 Task: Check for nearby schools in the first listing.
Action: Mouse moved to (714, 62)
Screenshot: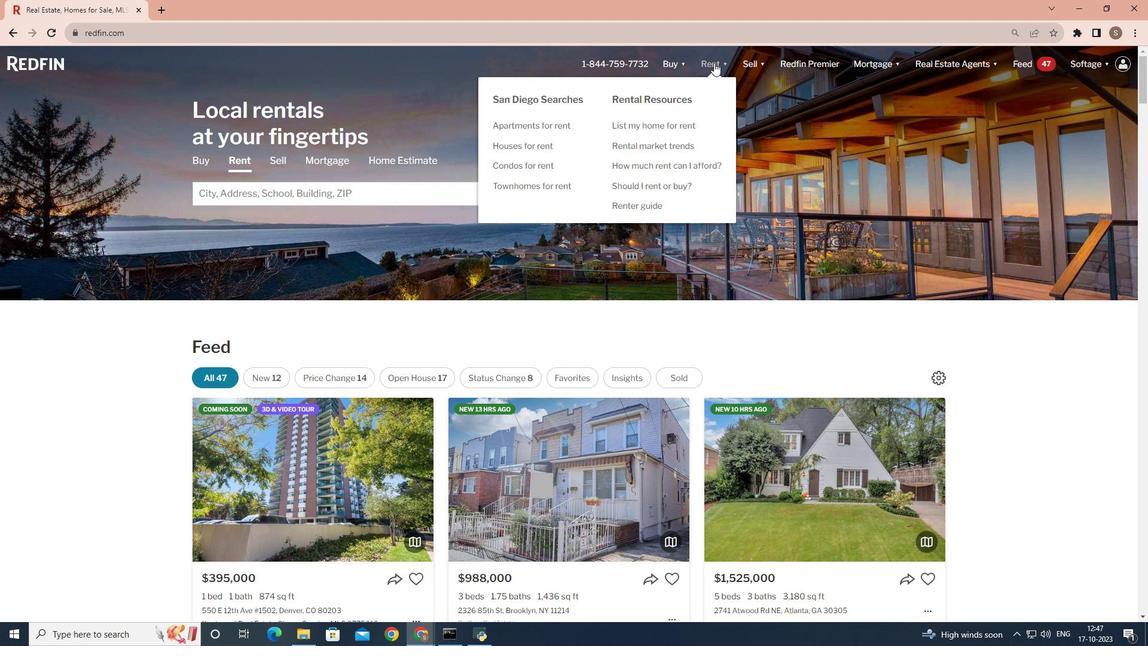 
Action: Mouse pressed left at (714, 62)
Screenshot: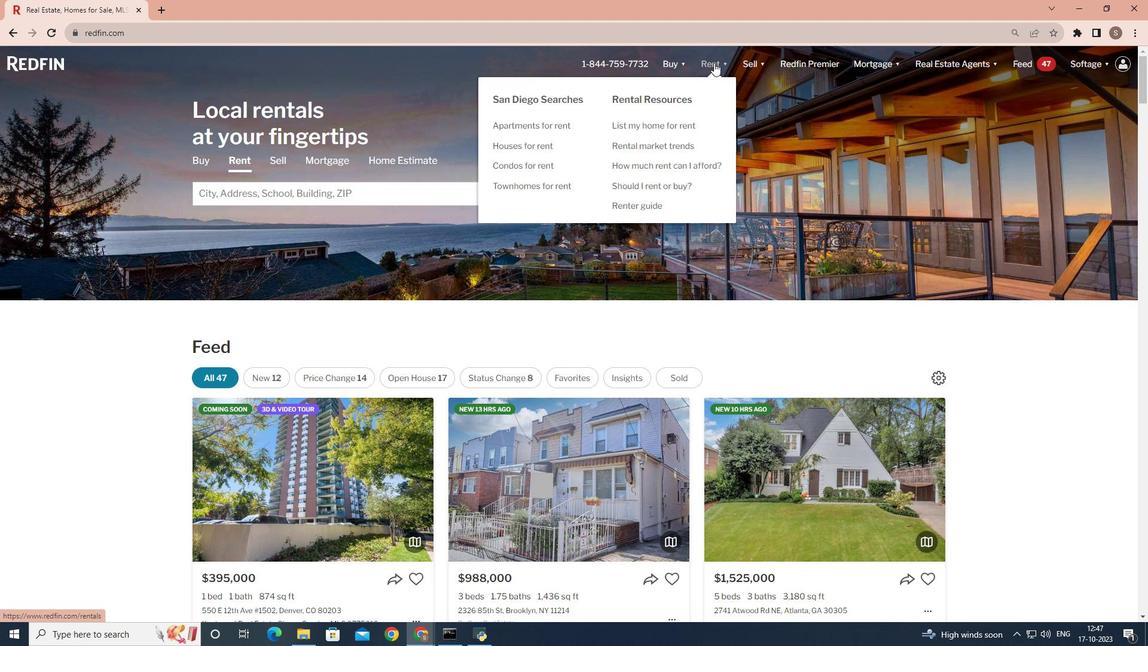 
Action: Mouse moved to (211, 329)
Screenshot: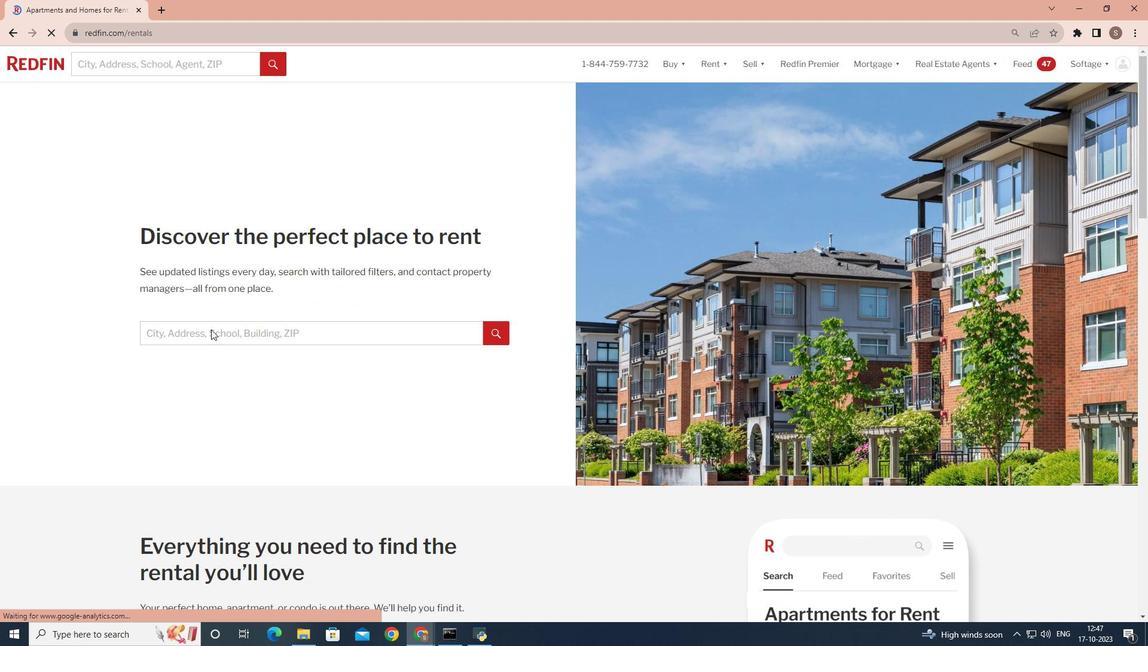 
Action: Mouse pressed left at (211, 329)
Screenshot: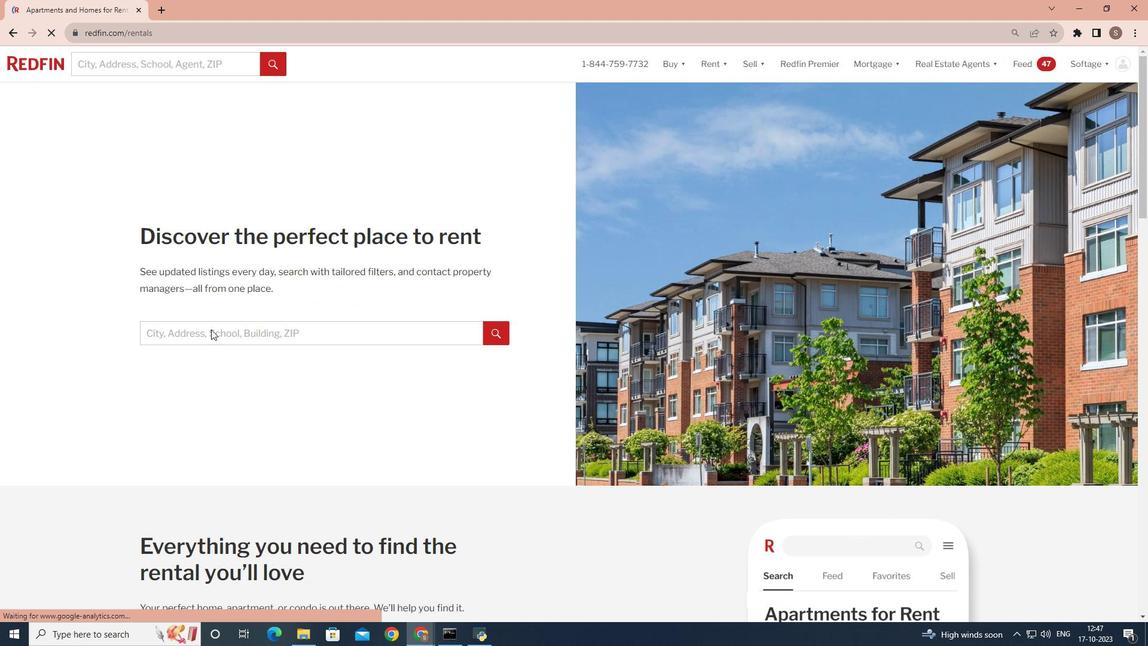 
Action: Mouse moved to (210, 334)
Screenshot: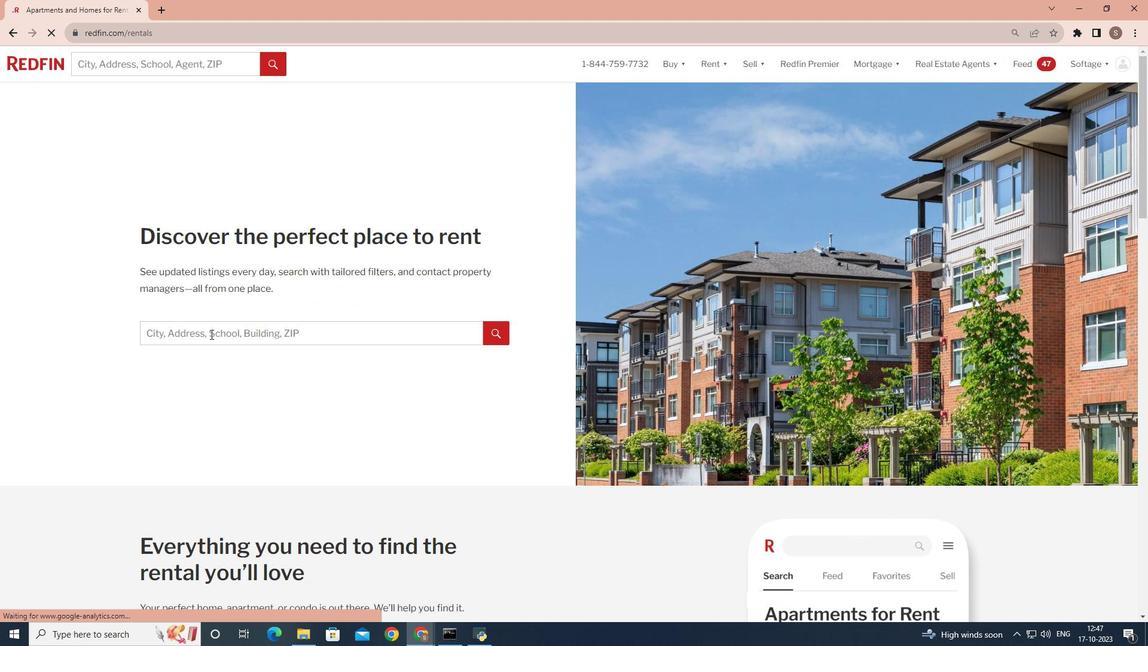 
Action: Mouse pressed left at (210, 334)
Screenshot: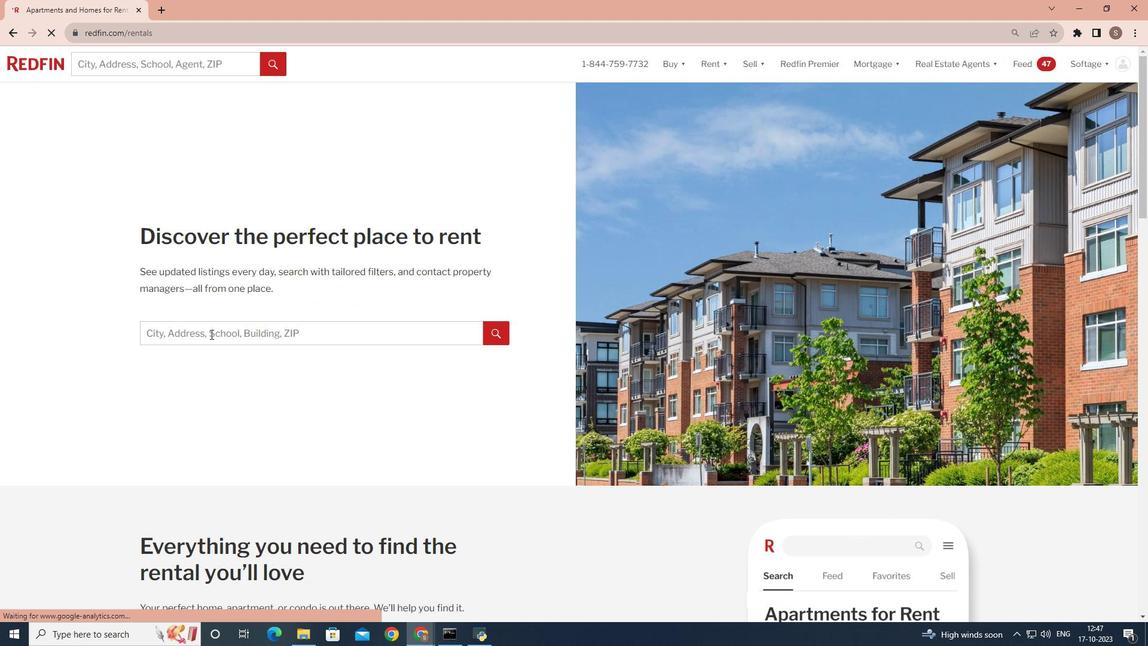 
Action: Key pressed <Key.shift><Key.shift><Key.shift><Key.shift>San<Key.space><Key.shift>Diego
Screenshot: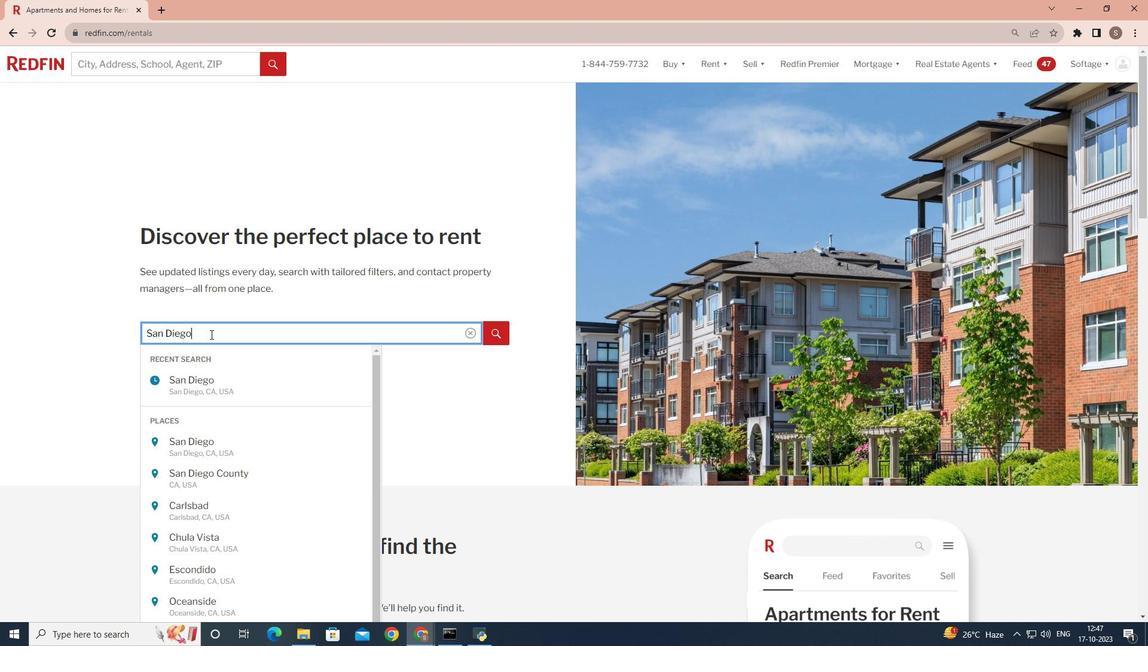 
Action: Mouse moved to (491, 337)
Screenshot: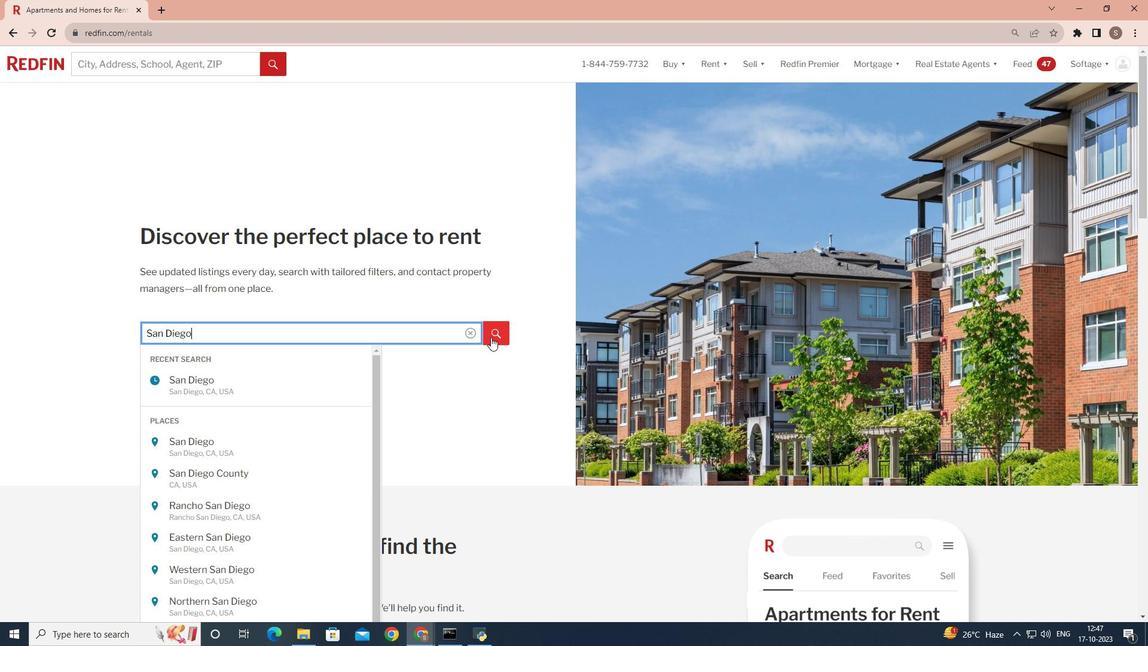 
Action: Mouse pressed left at (491, 337)
Screenshot: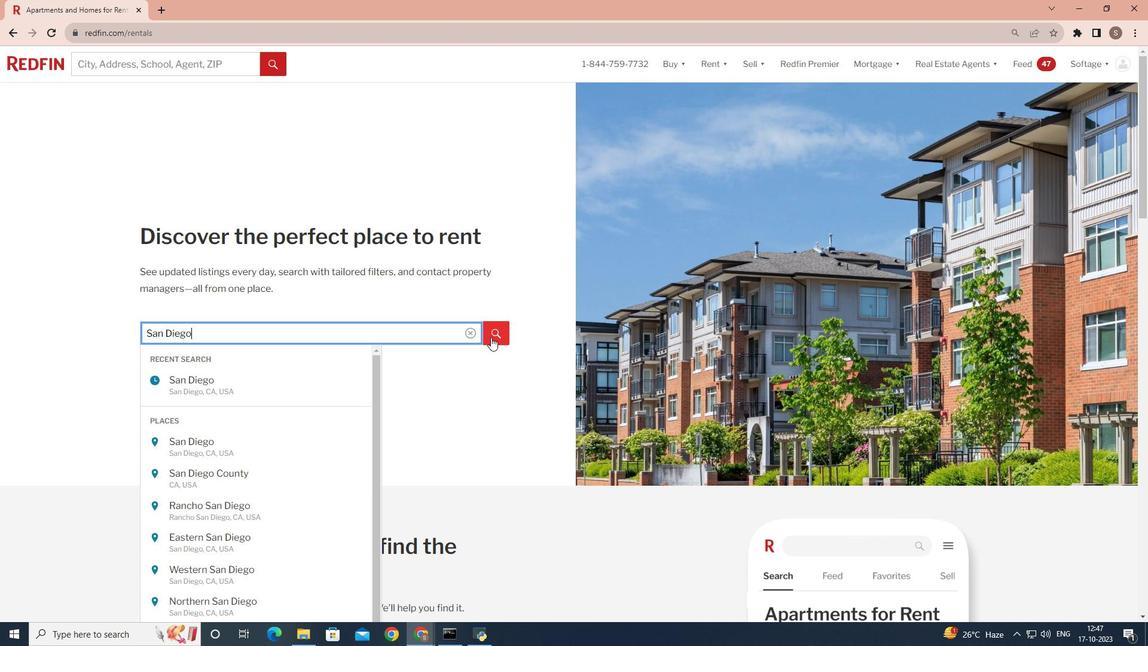 
Action: Mouse moved to (499, 333)
Screenshot: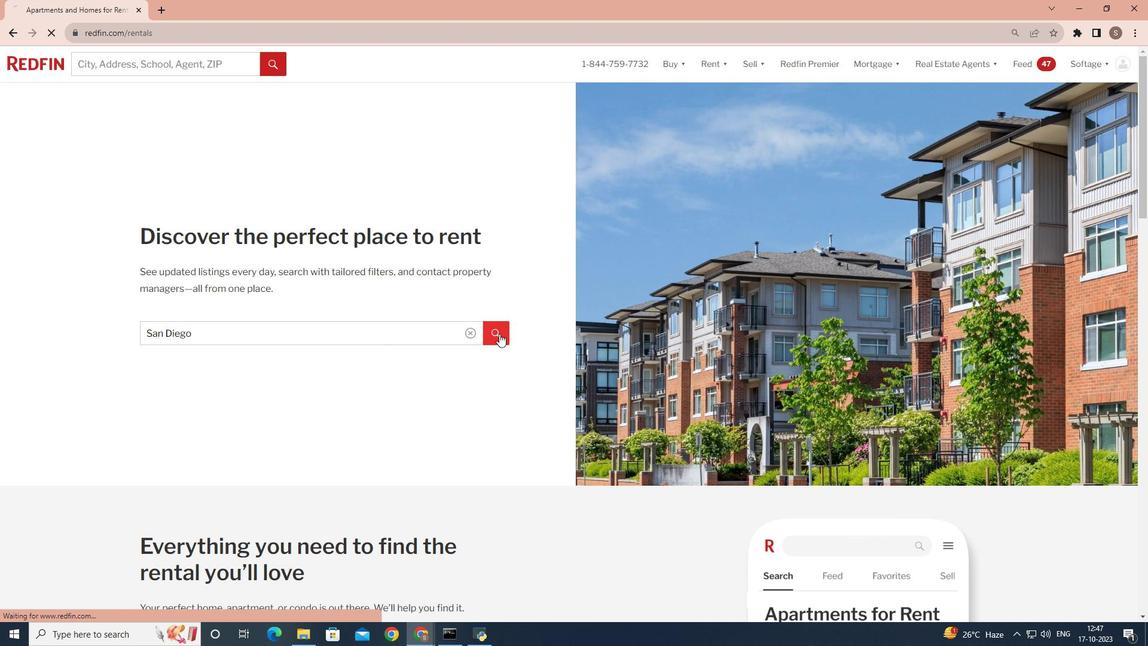 
Action: Mouse pressed left at (499, 333)
Screenshot: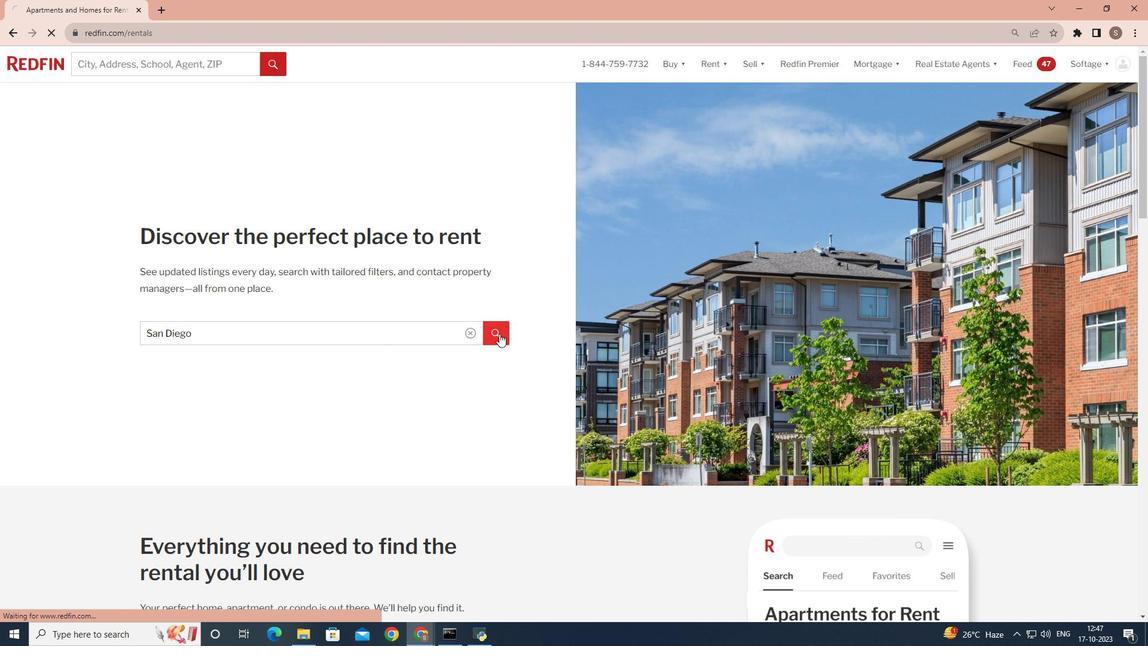 
Action: Mouse moved to (827, 257)
Screenshot: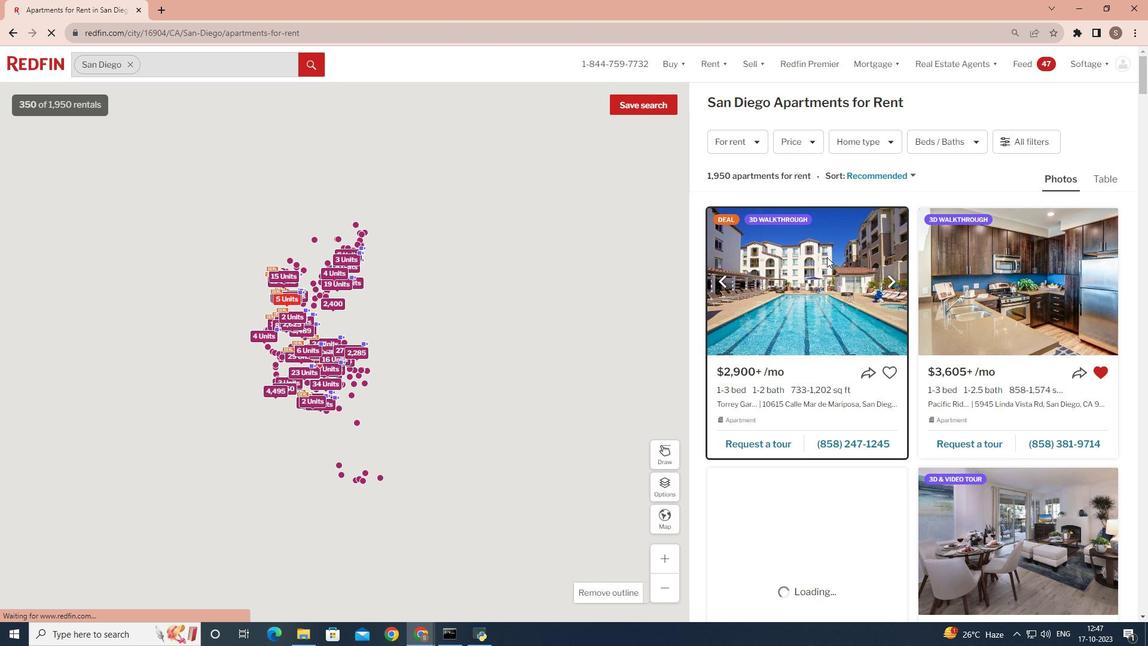 
Action: Mouse pressed left at (827, 257)
Screenshot: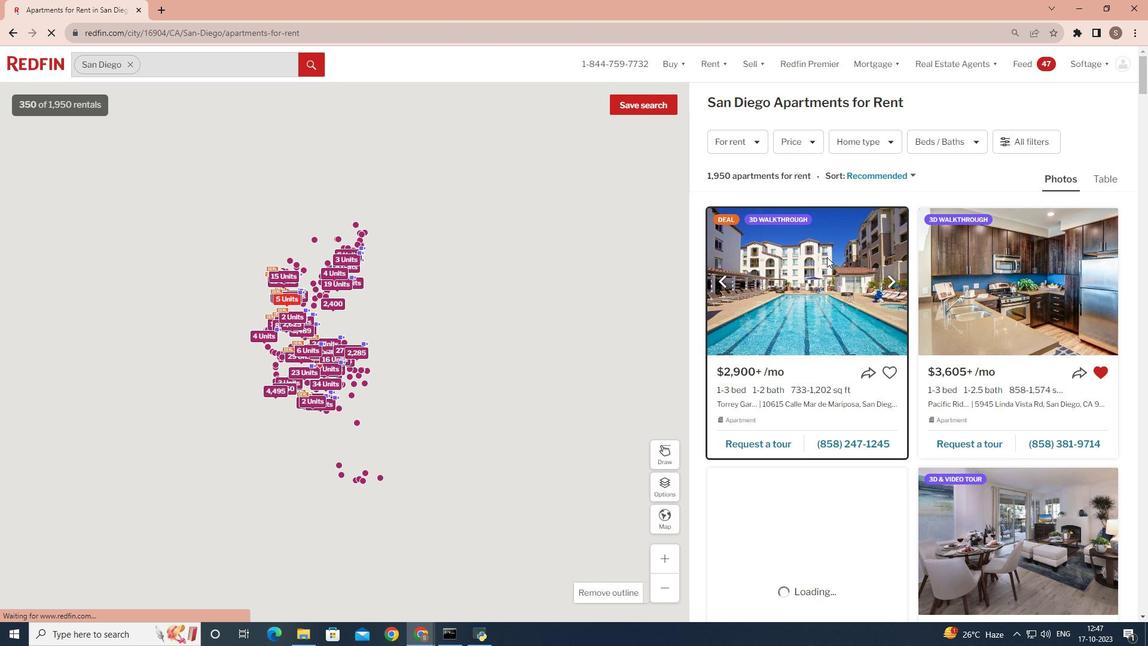 
Action: Mouse moved to (609, 100)
Screenshot: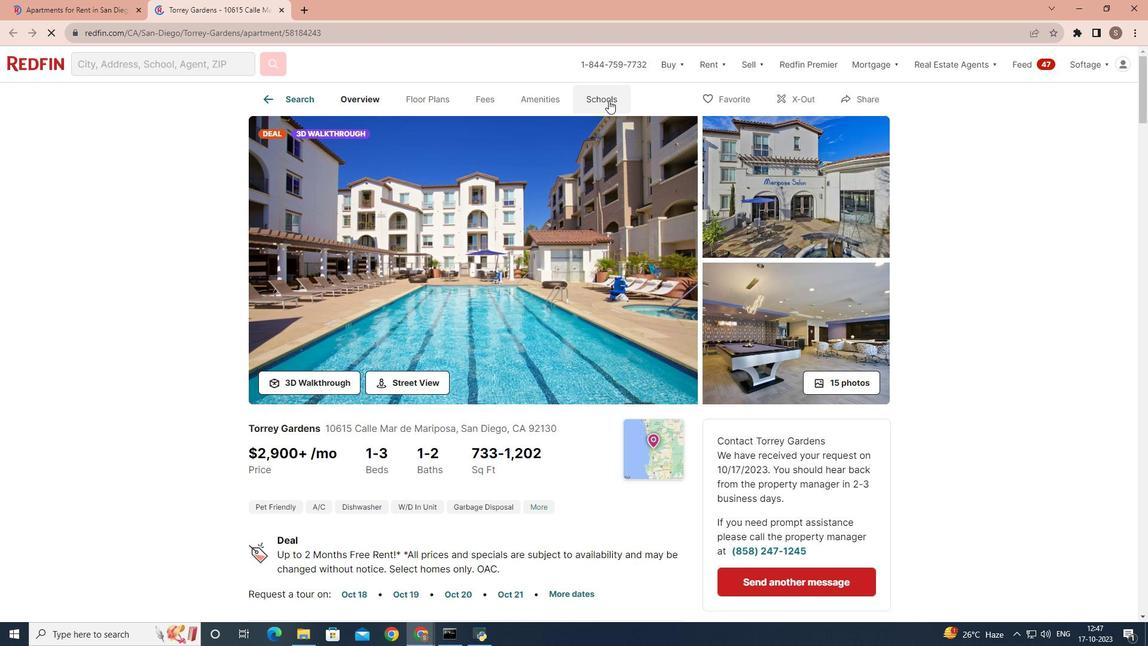 
Action: Mouse pressed left at (609, 100)
Screenshot: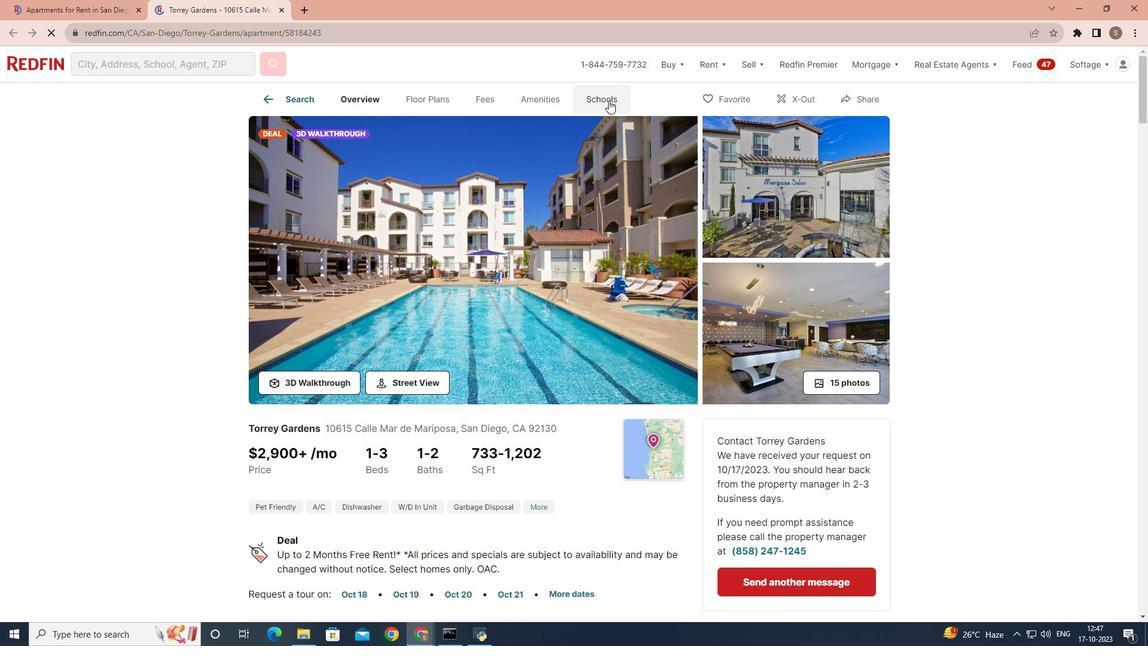 
Action: Mouse pressed left at (609, 100)
Screenshot: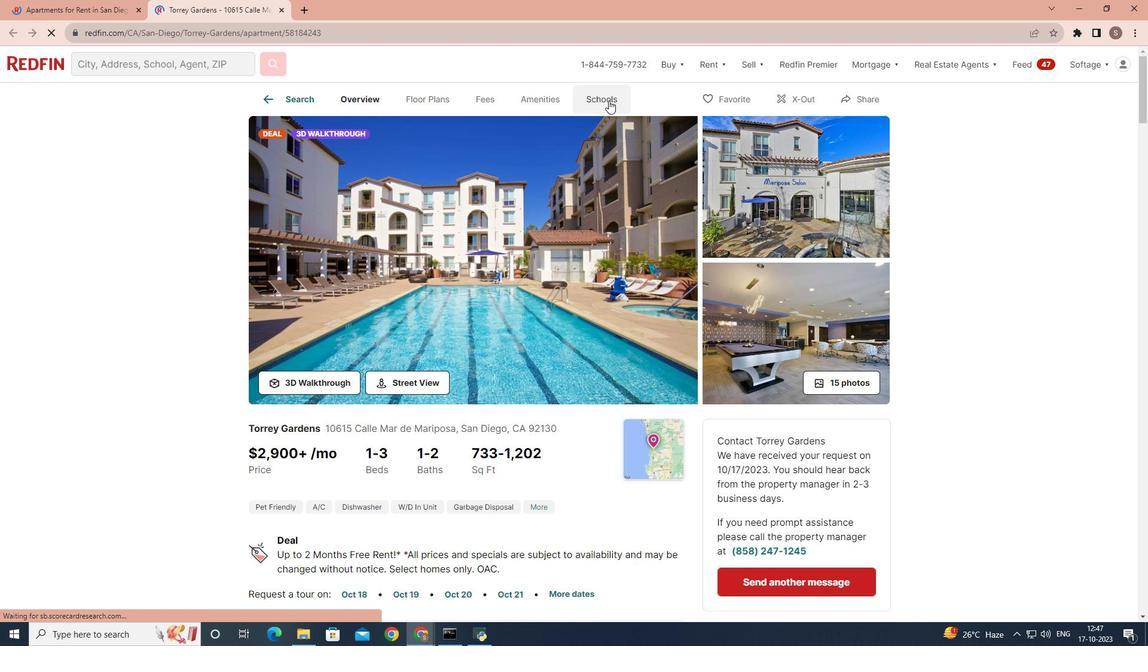 
